 Task: Create a due date automation trigger when advanced on, on the wednesday of the week a card is due add dates not starting next week at 11:00 AM.
Action: Mouse moved to (1043, 79)
Screenshot: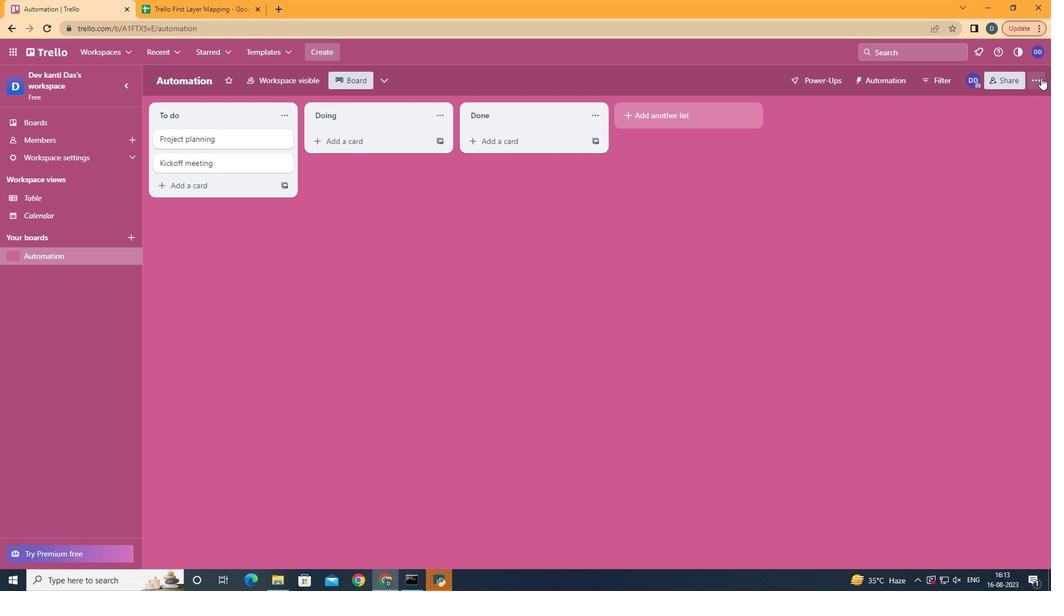 
Action: Mouse pressed left at (1043, 79)
Screenshot: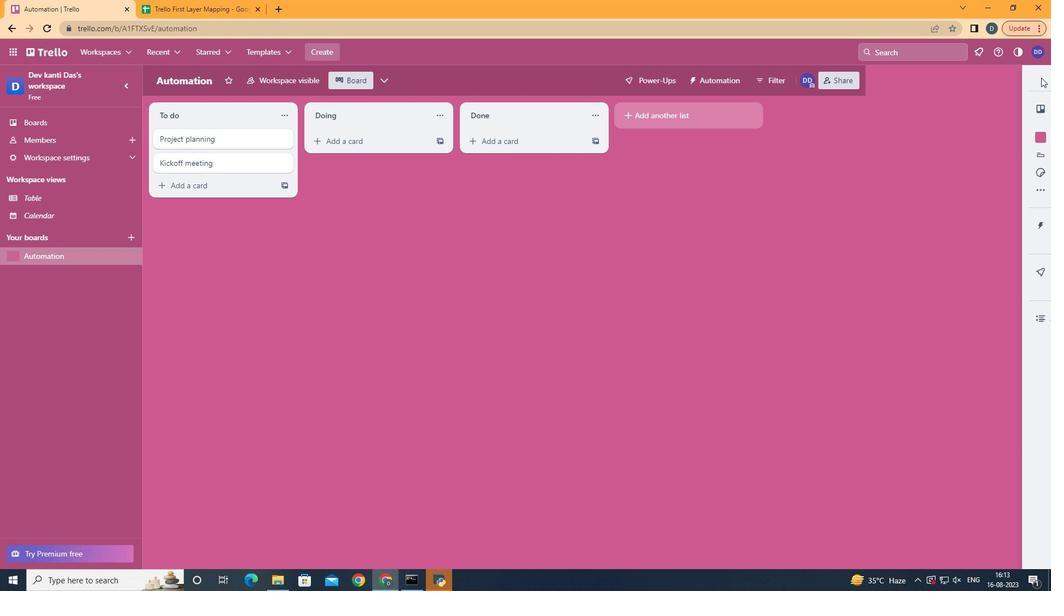 
Action: Mouse moved to (975, 220)
Screenshot: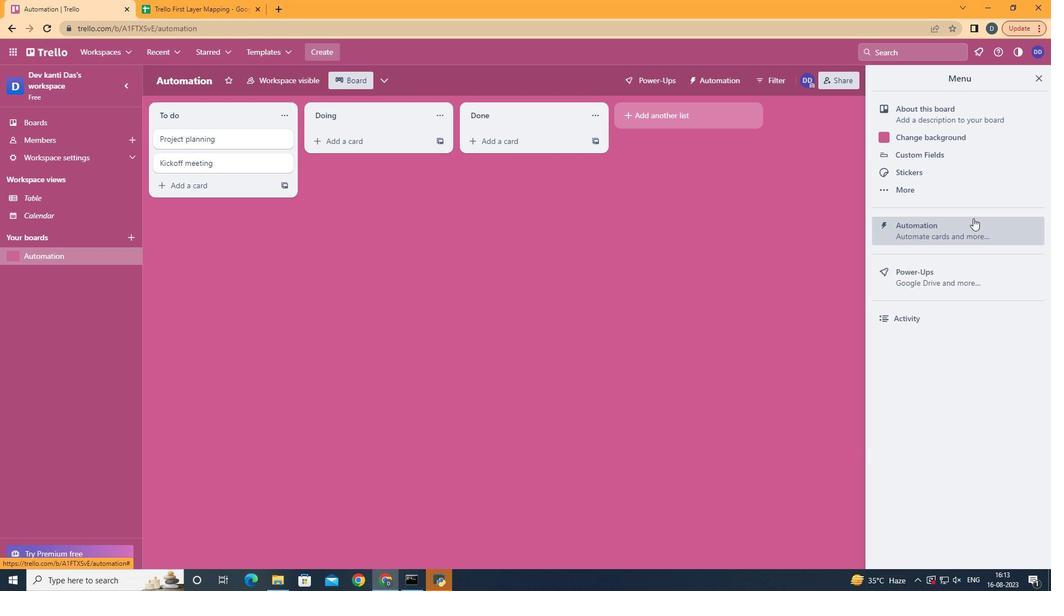 
Action: Mouse pressed left at (975, 220)
Screenshot: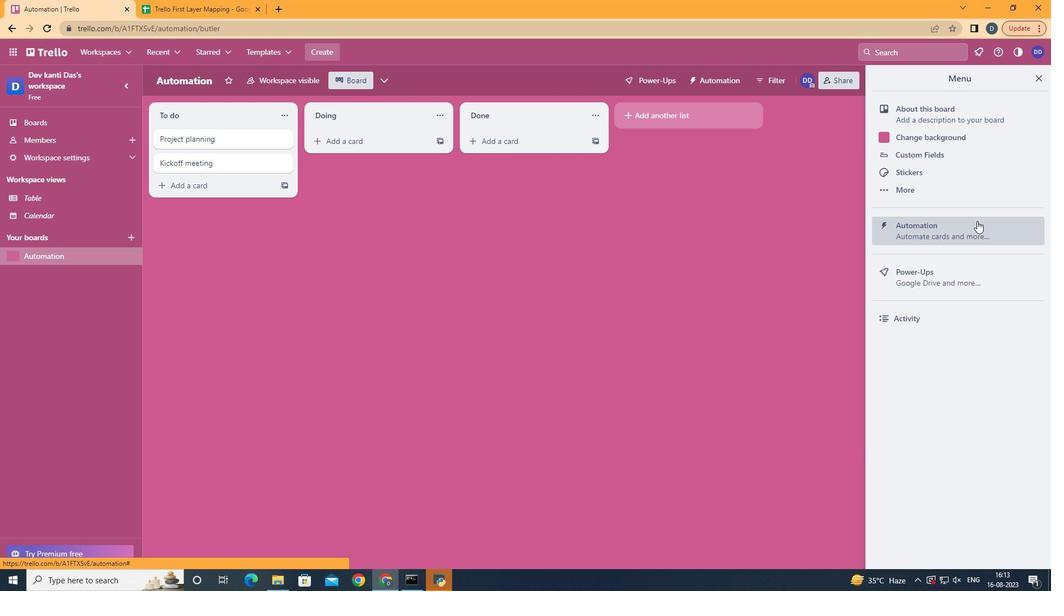 
Action: Mouse moved to (215, 227)
Screenshot: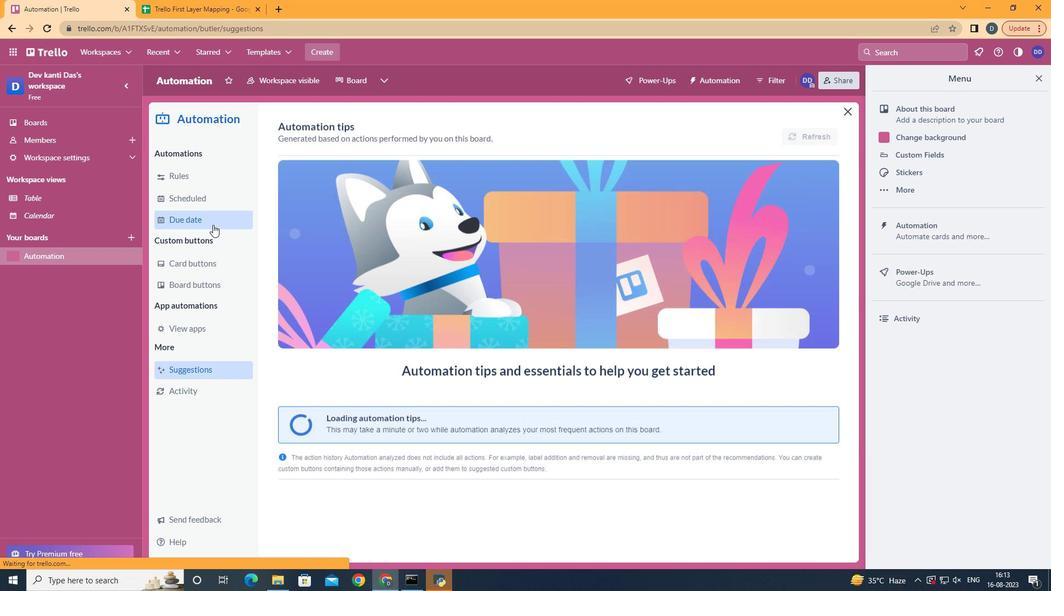 
Action: Mouse pressed left at (215, 227)
Screenshot: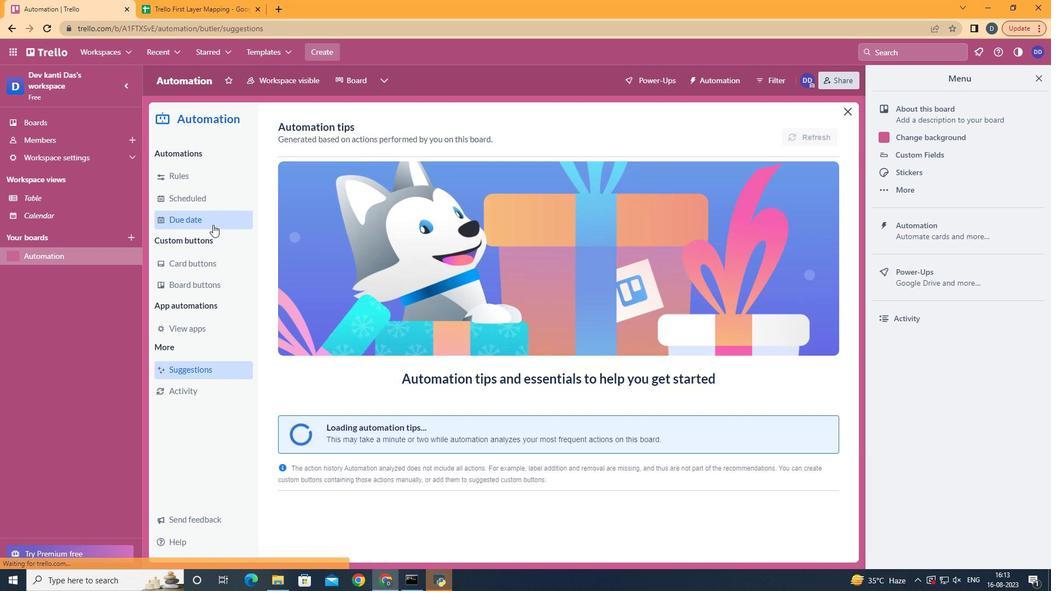 
Action: Mouse moved to (769, 132)
Screenshot: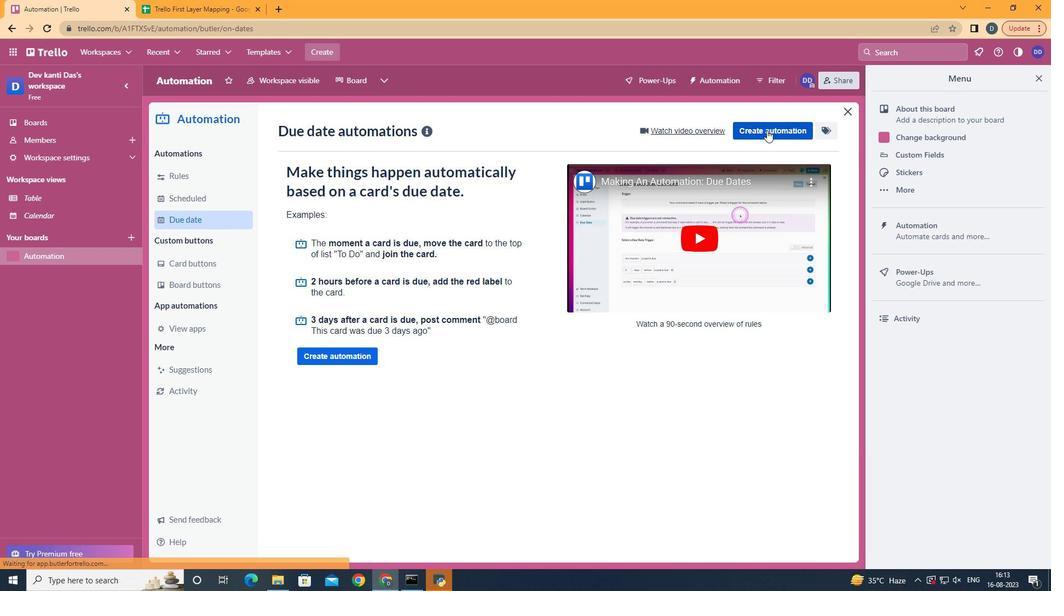 
Action: Mouse pressed left at (769, 132)
Screenshot: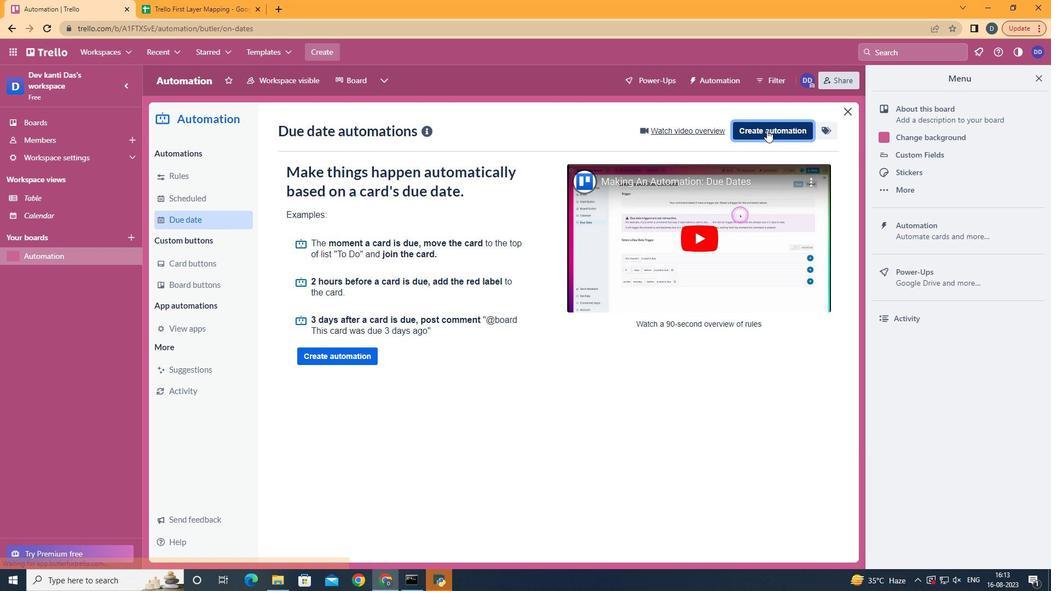 
Action: Mouse moved to (601, 241)
Screenshot: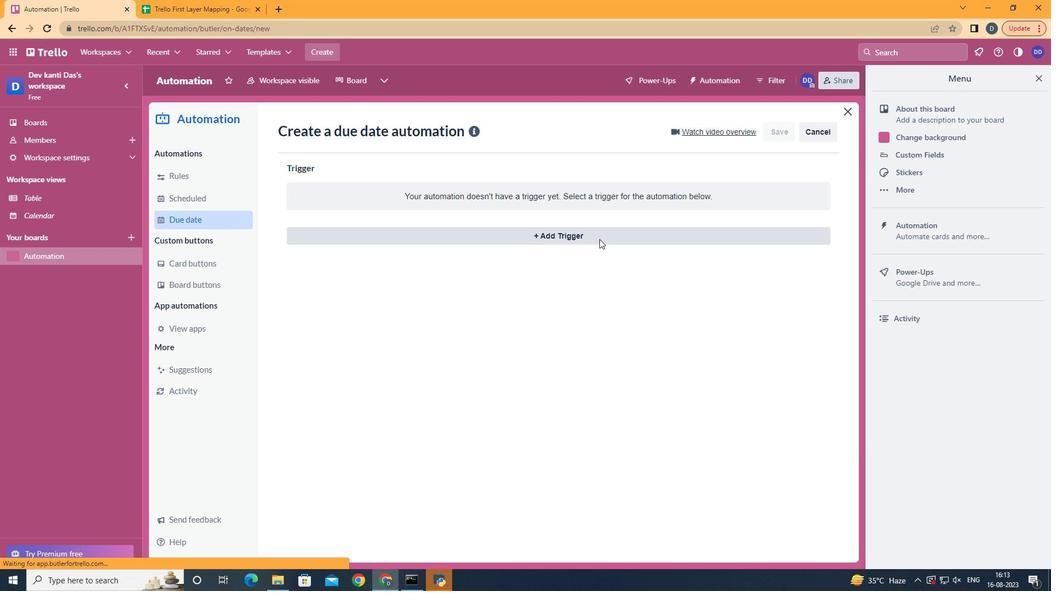 
Action: Mouse pressed left at (601, 241)
Screenshot: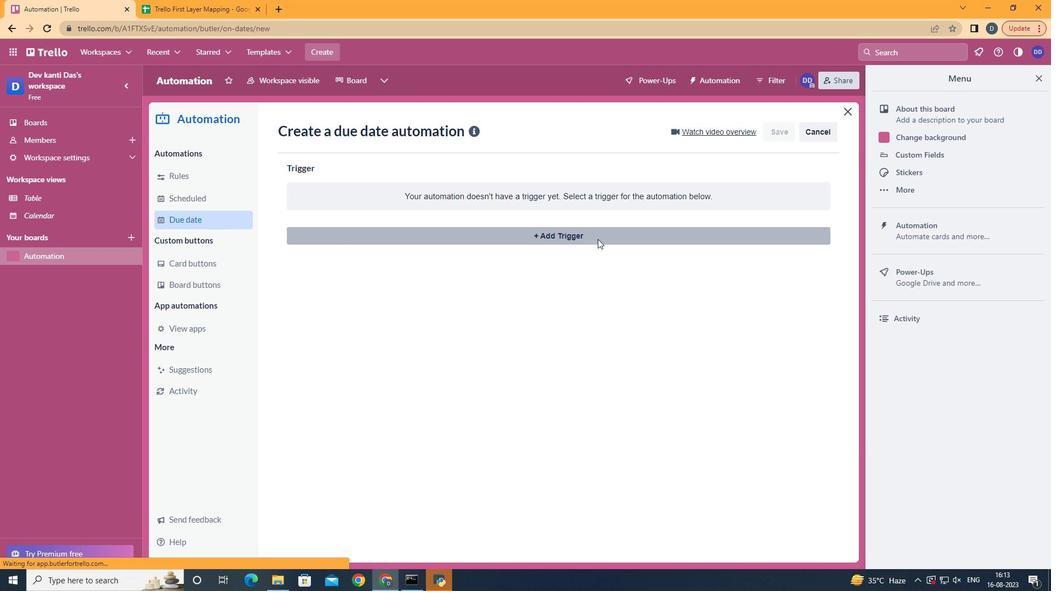 
Action: Mouse moved to (368, 332)
Screenshot: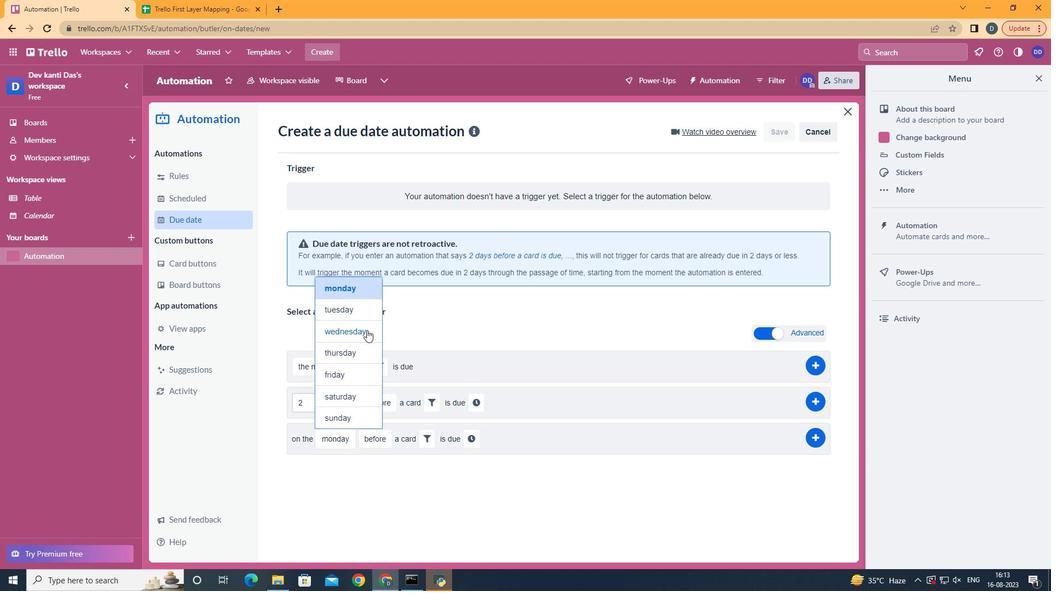 
Action: Mouse pressed left at (368, 332)
Screenshot: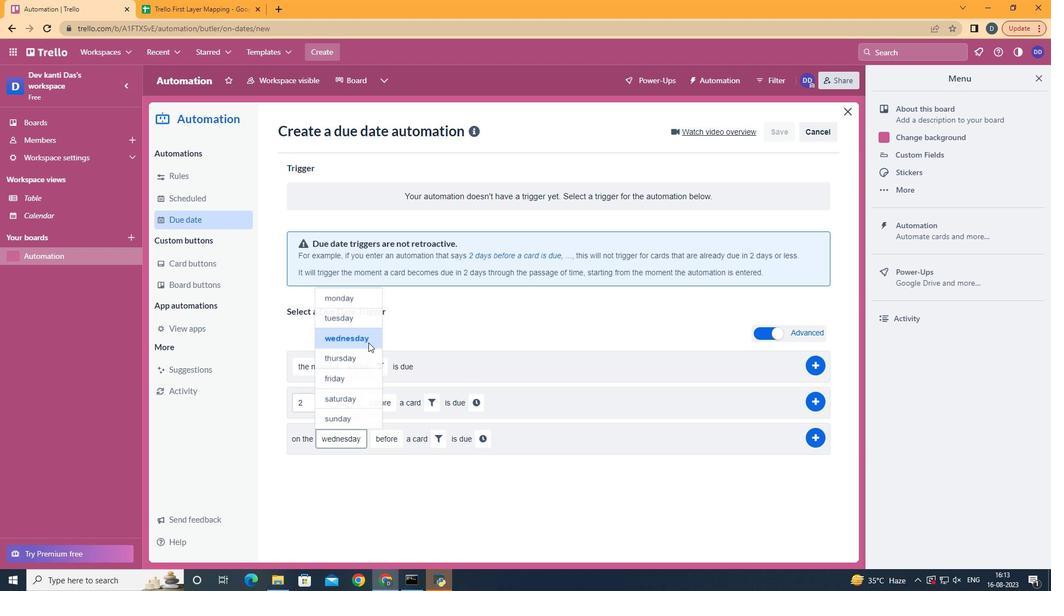 
Action: Mouse moved to (414, 504)
Screenshot: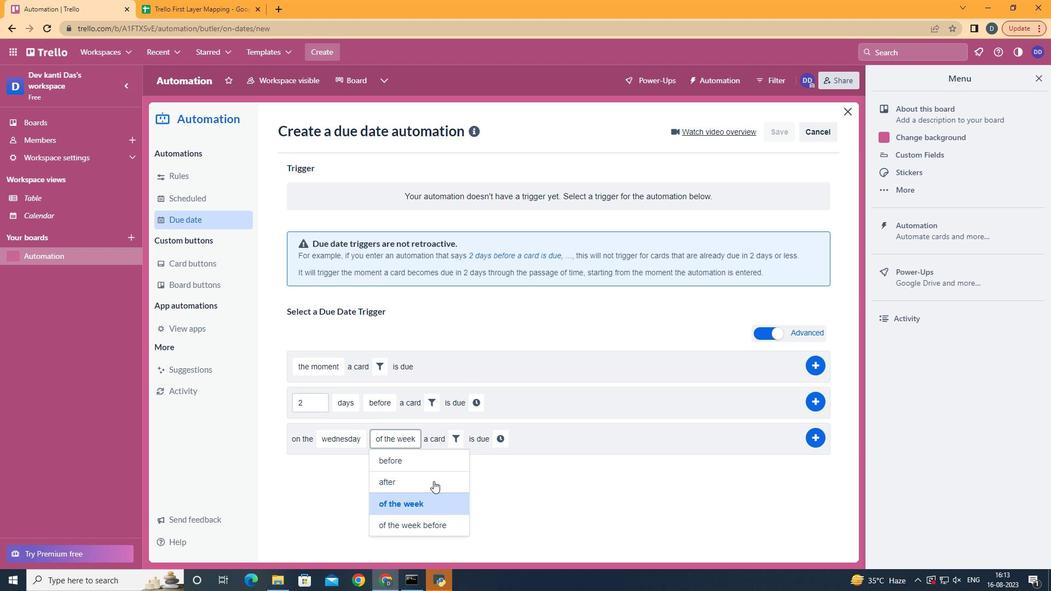 
Action: Mouse pressed left at (414, 504)
Screenshot: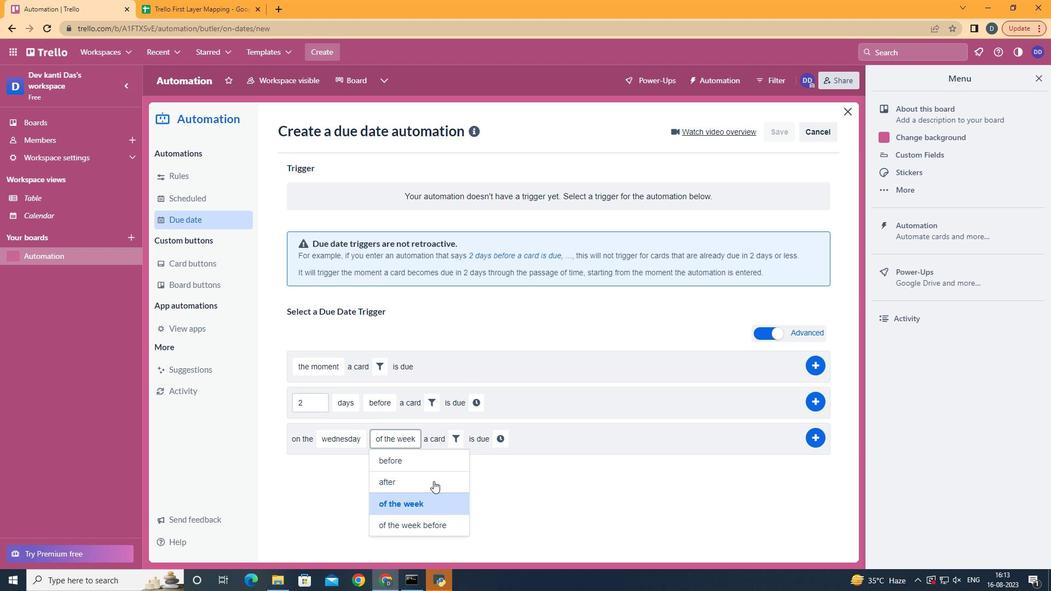 
Action: Mouse moved to (469, 446)
Screenshot: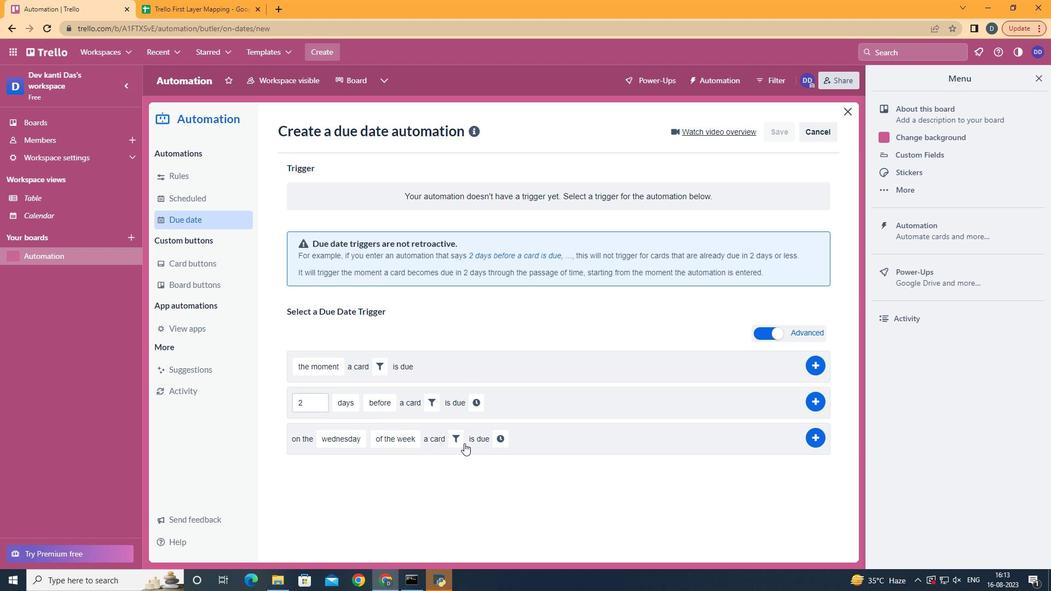 
Action: Mouse pressed left at (469, 446)
Screenshot: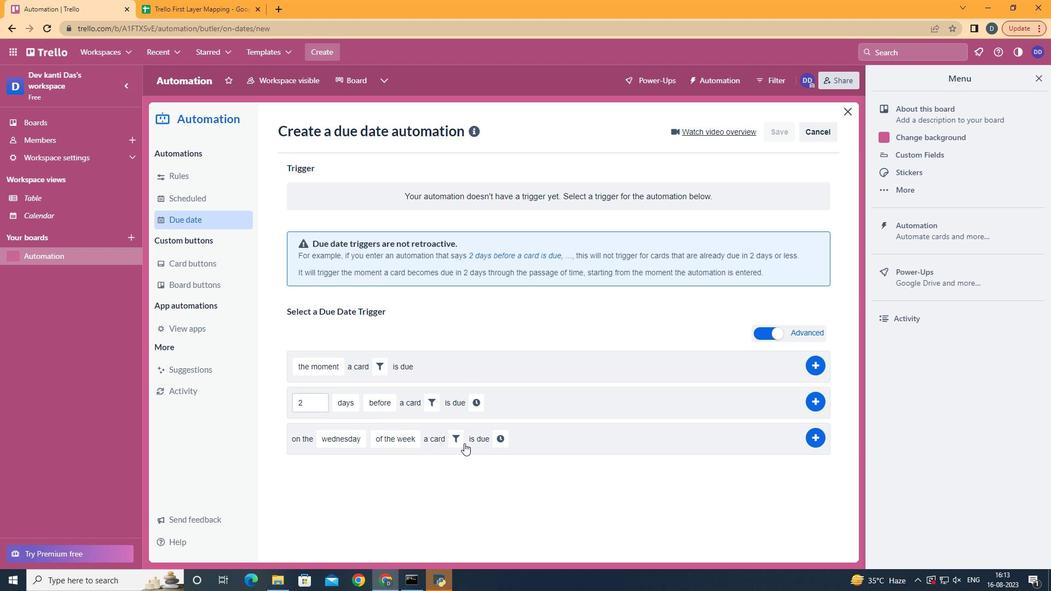 
Action: Mouse moved to (464, 445)
Screenshot: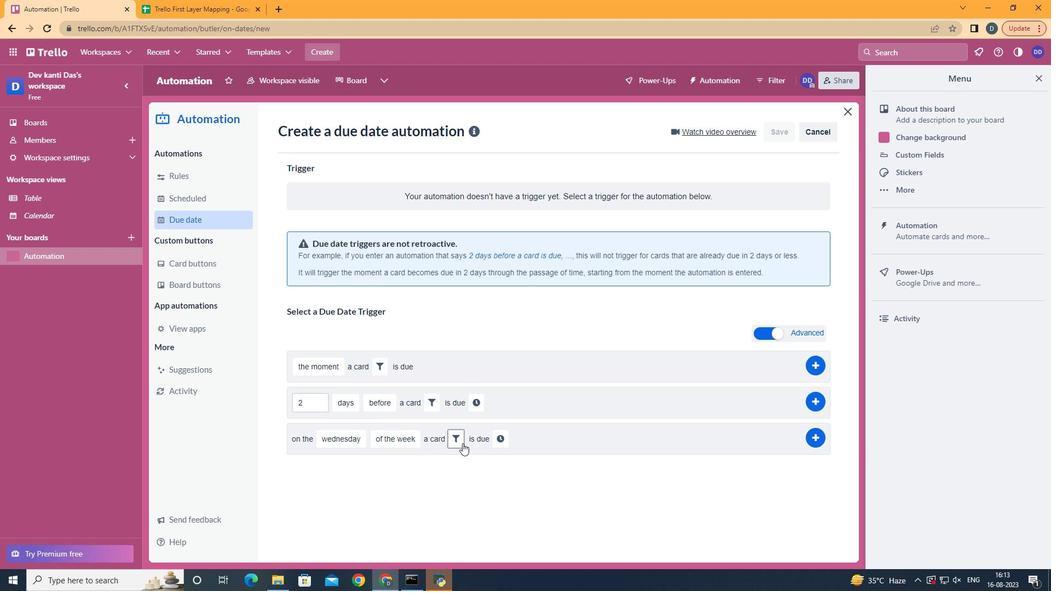 
Action: Mouse pressed left at (464, 445)
Screenshot: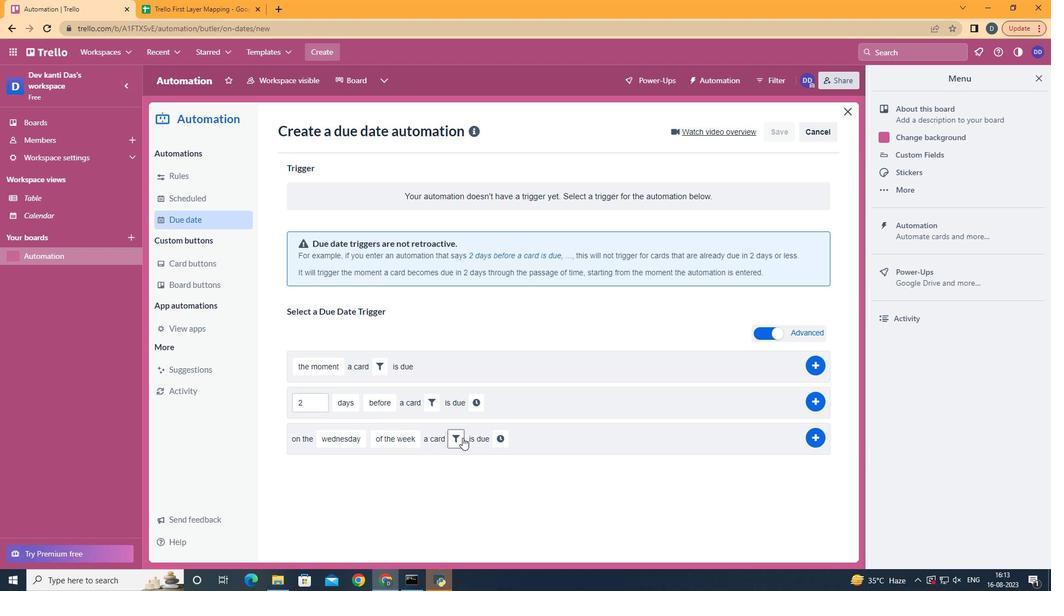 
Action: Mouse moved to (529, 472)
Screenshot: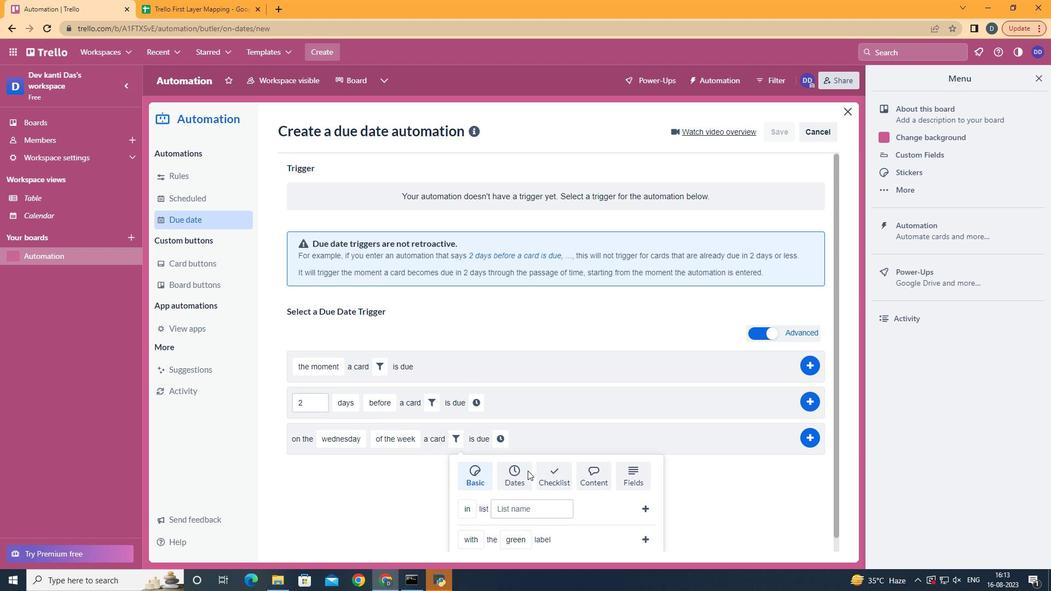 
Action: Mouse pressed left at (529, 472)
Screenshot: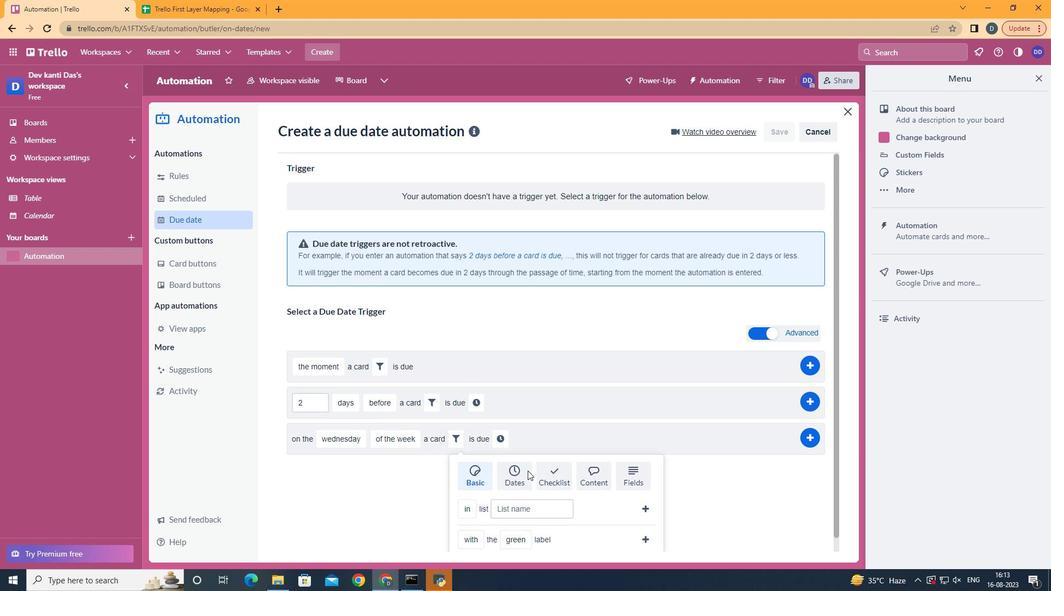 
Action: Mouse scrolled (529, 472) with delta (0, 0)
Screenshot: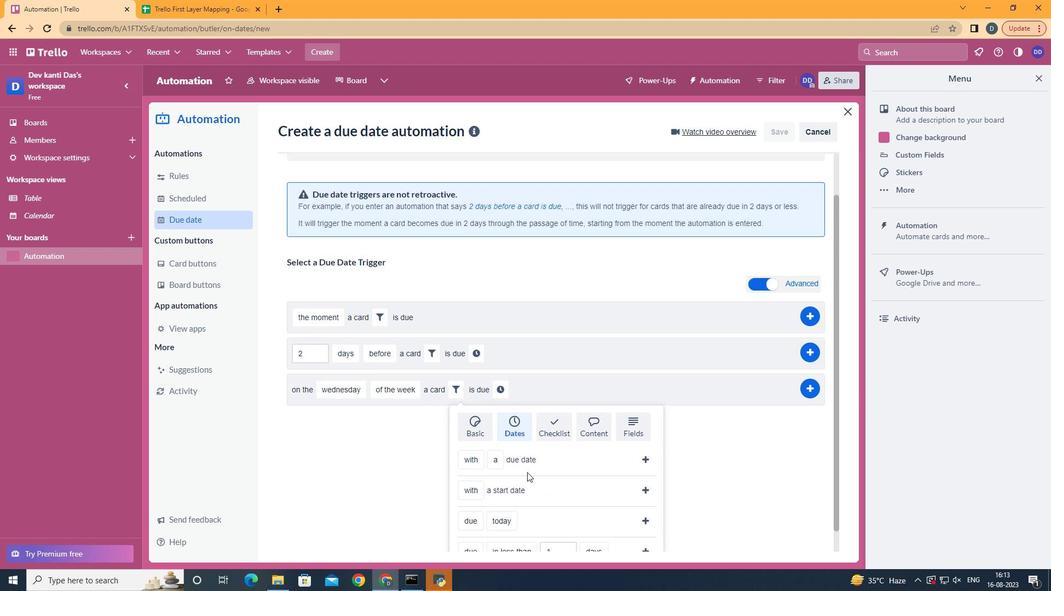 
Action: Mouse scrolled (529, 472) with delta (0, 0)
Screenshot: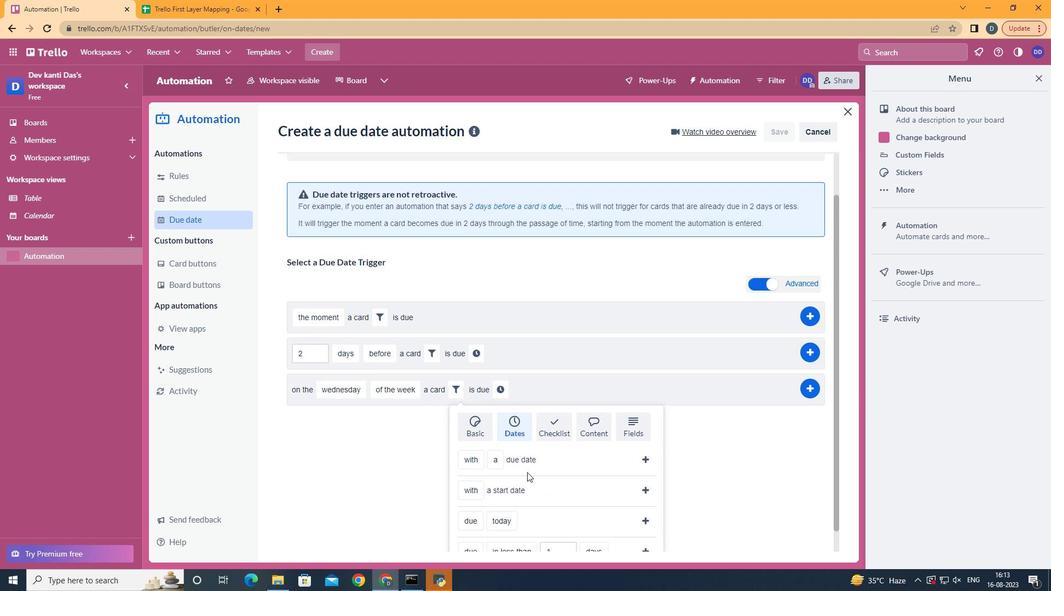 
Action: Mouse scrolled (529, 472) with delta (0, 0)
Screenshot: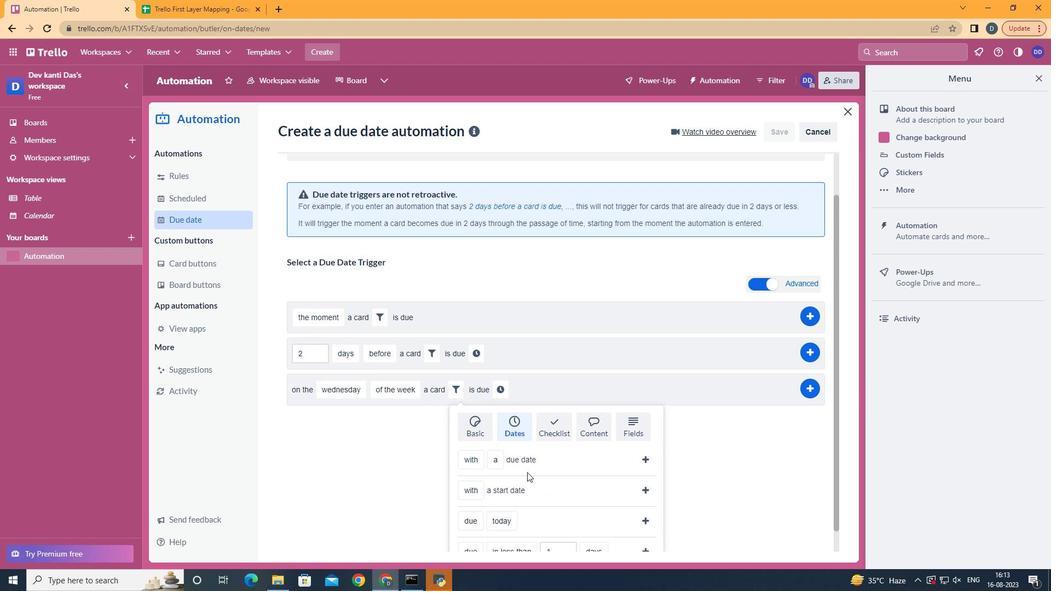 
Action: Mouse scrolled (529, 472) with delta (0, 0)
Screenshot: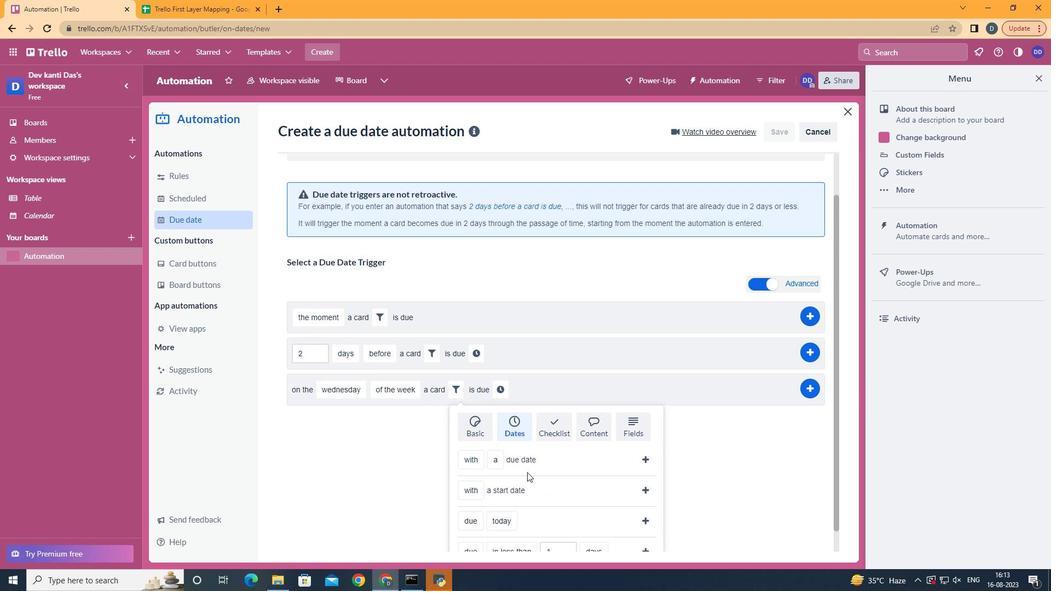
Action: Mouse moved to (484, 473)
Screenshot: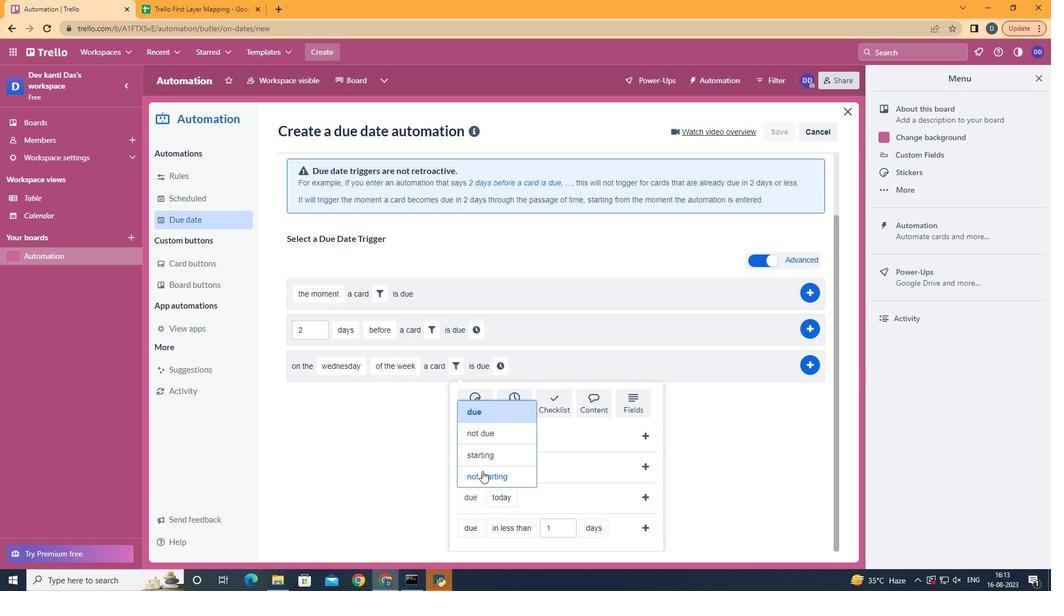 
Action: Mouse pressed left at (484, 473)
Screenshot: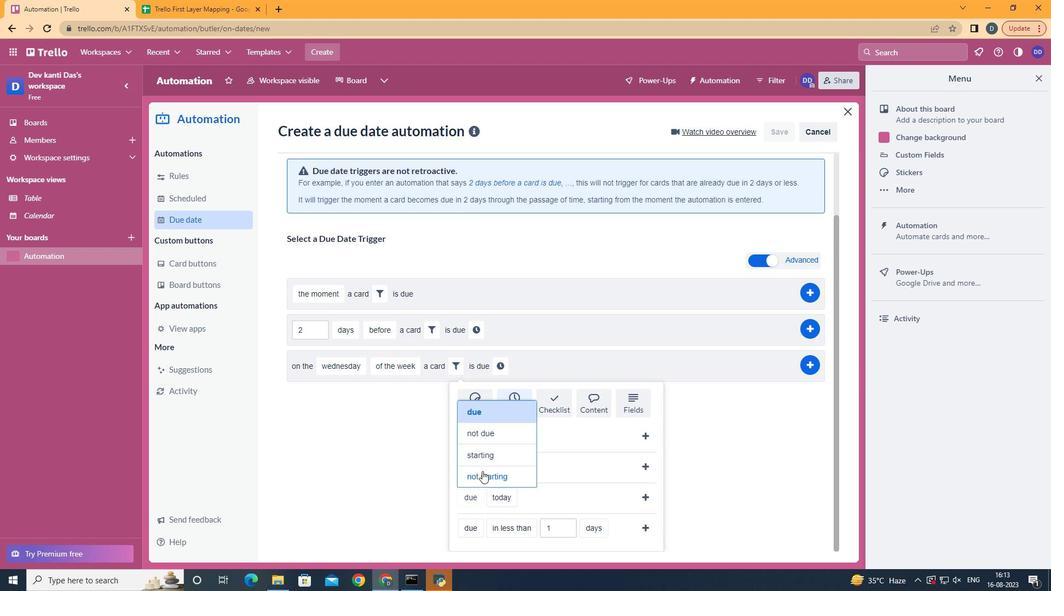 
Action: Mouse moved to (553, 428)
Screenshot: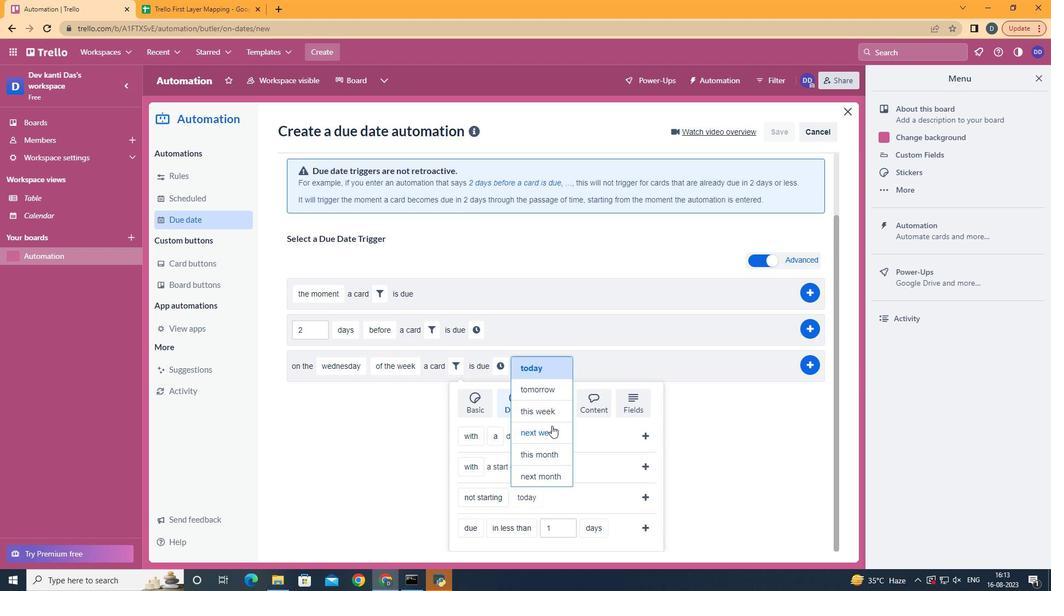 
Action: Mouse pressed left at (553, 428)
Screenshot: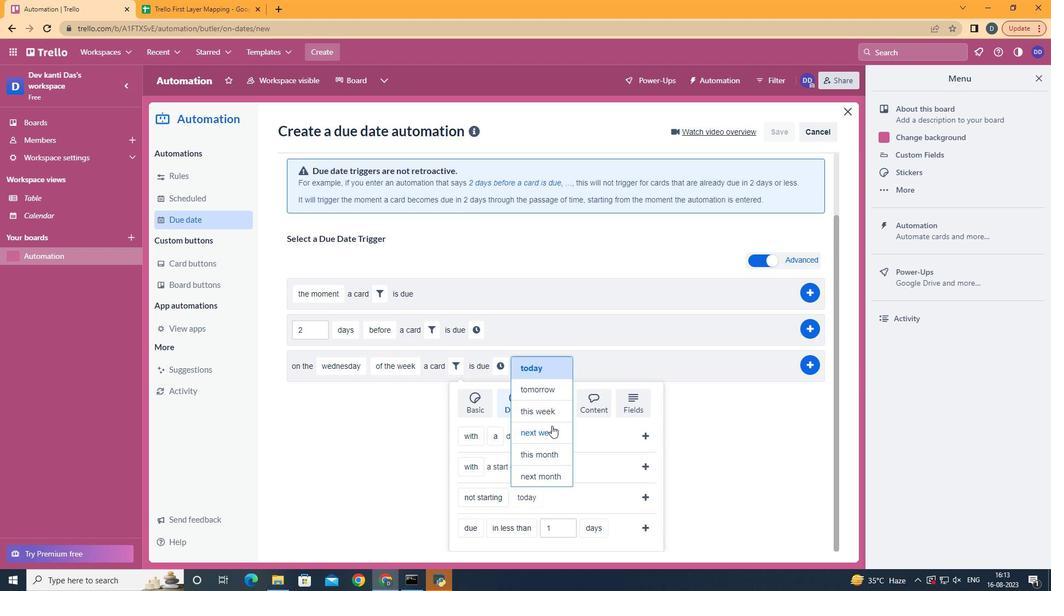 
Action: Mouse moved to (650, 492)
Screenshot: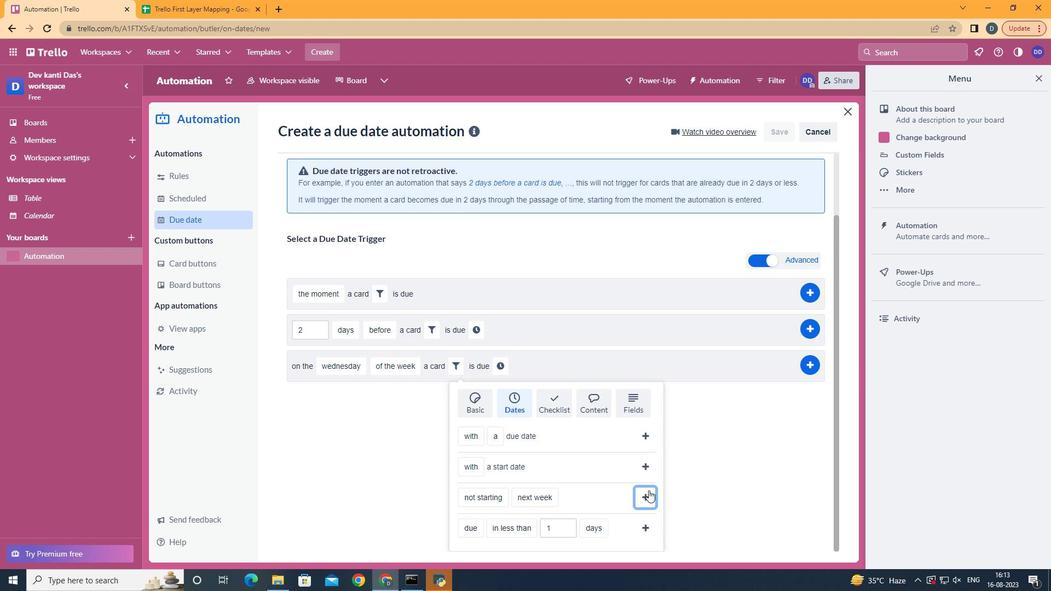 
Action: Mouse pressed left at (650, 492)
Screenshot: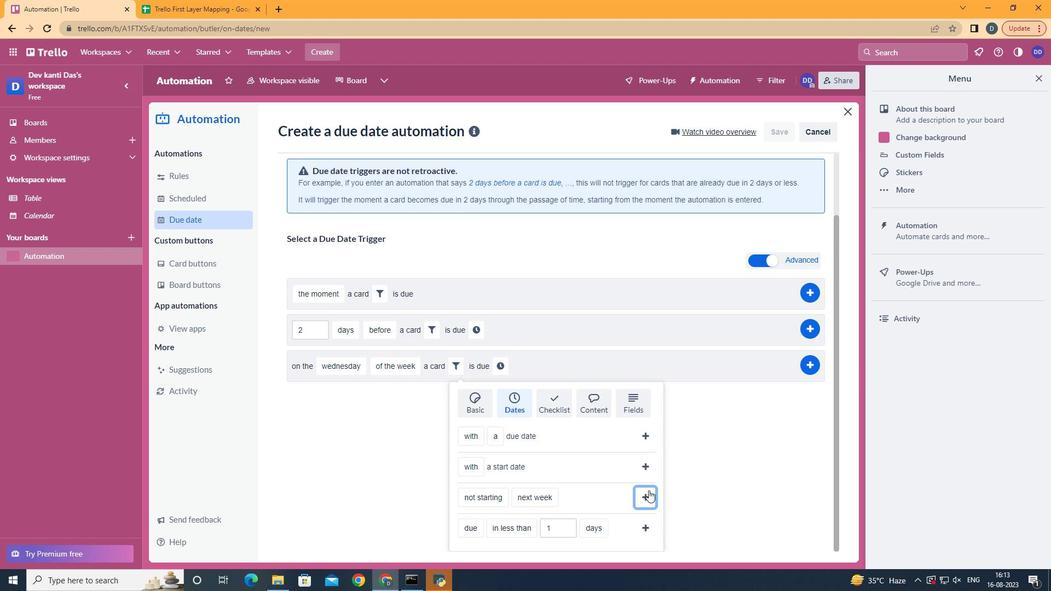
Action: Mouse moved to (603, 431)
Screenshot: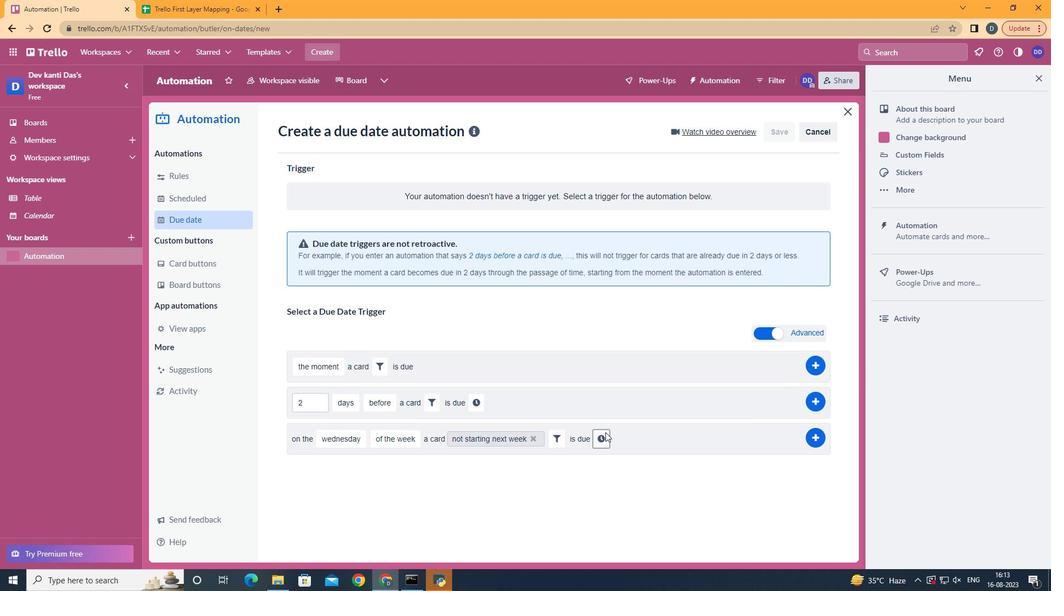 
Action: Mouse pressed left at (603, 431)
Screenshot: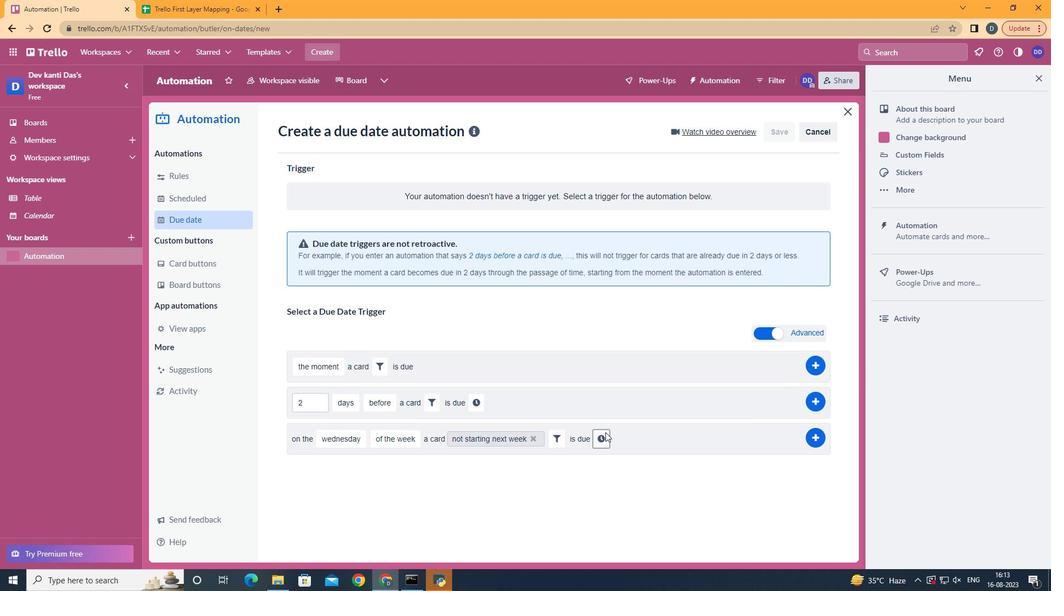 
Action: Mouse moved to (631, 441)
Screenshot: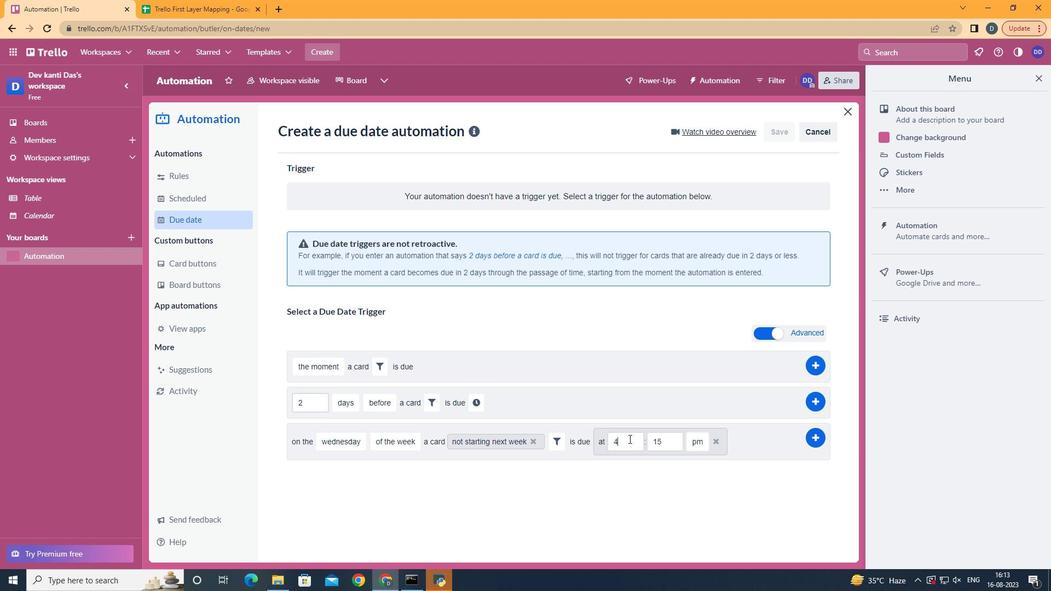 
Action: Mouse pressed left at (631, 441)
Screenshot: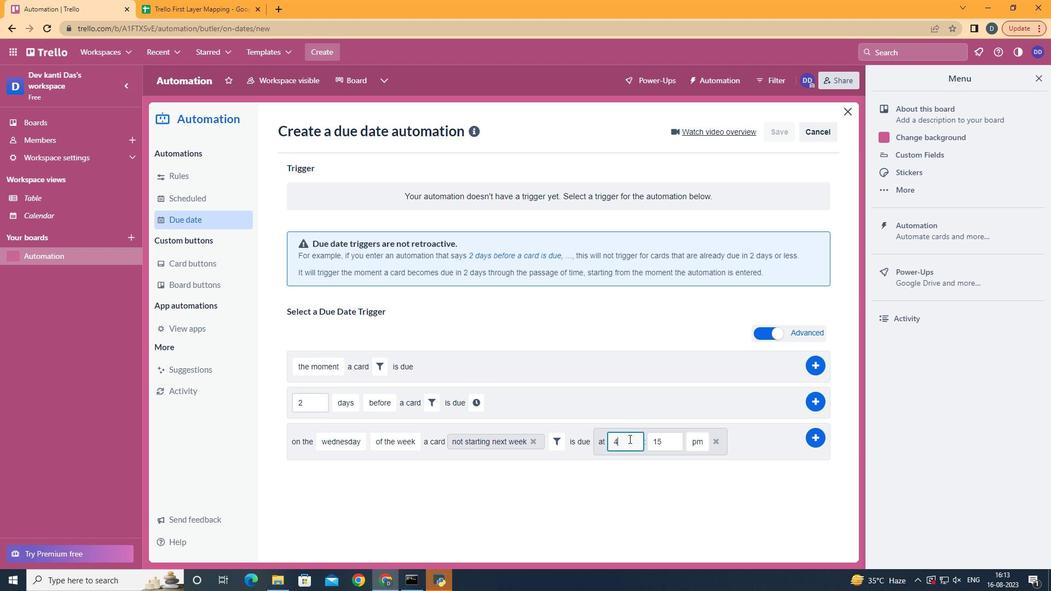 
Action: Mouse moved to (631, 441)
Screenshot: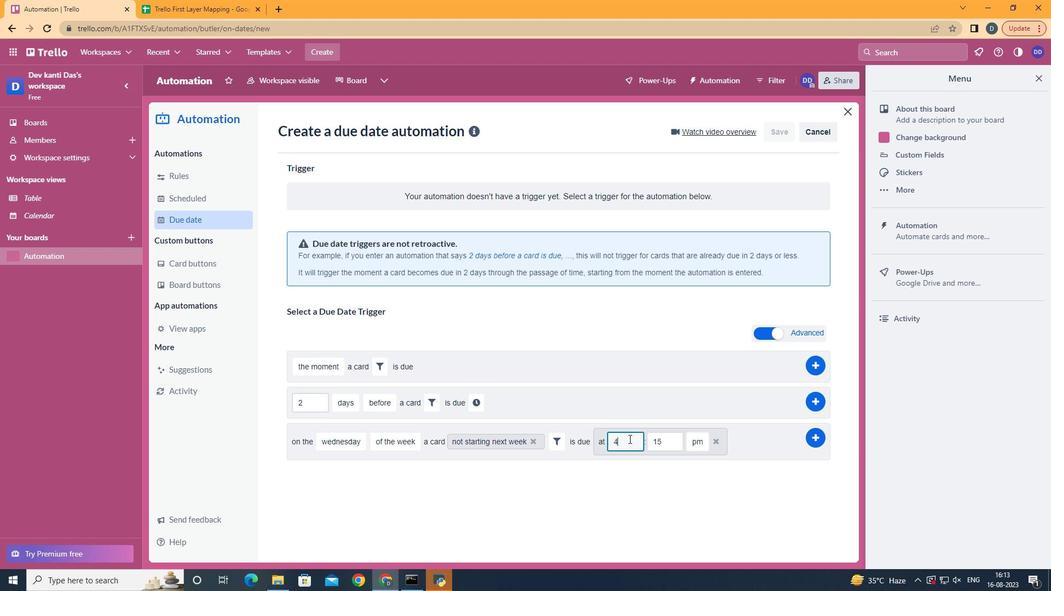 
Action: Key pressed <Key.backspace>11
Screenshot: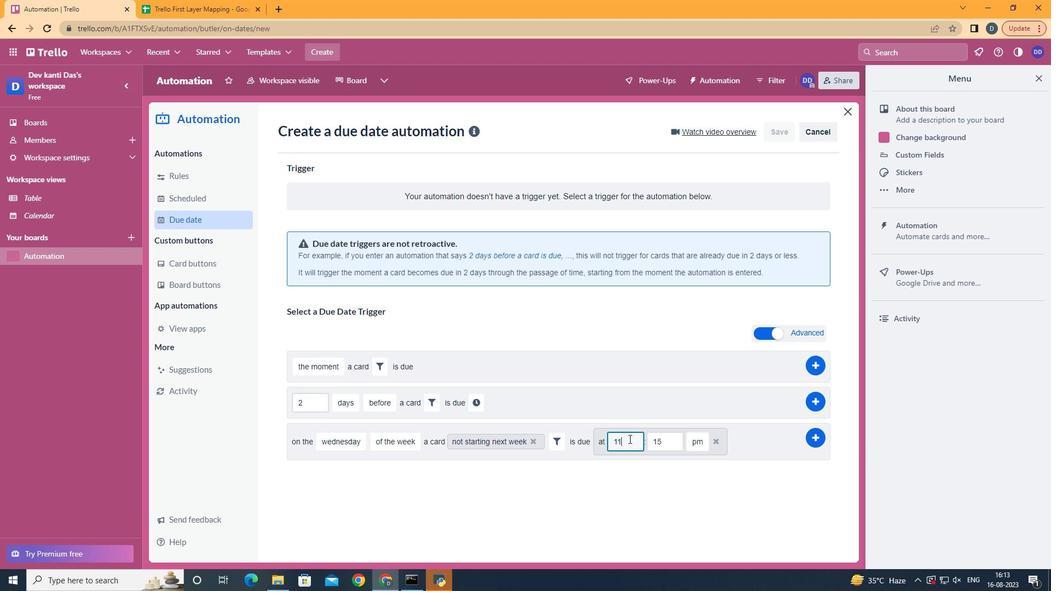 
Action: Mouse moved to (678, 439)
Screenshot: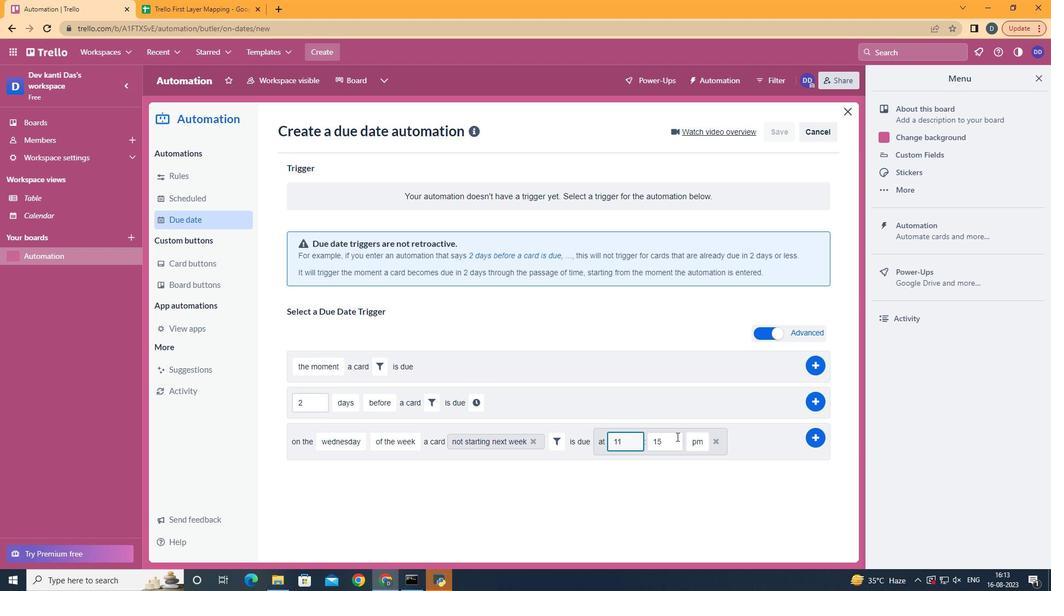 
Action: Mouse pressed left at (678, 439)
Screenshot: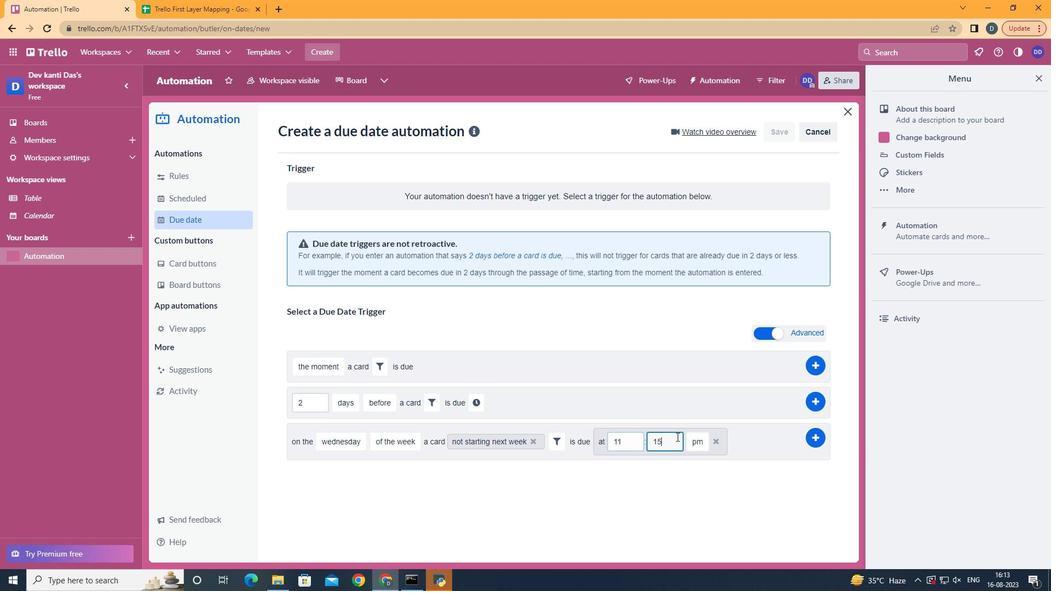 
Action: Key pressed <Key.backspace><Key.backspace>00
Screenshot: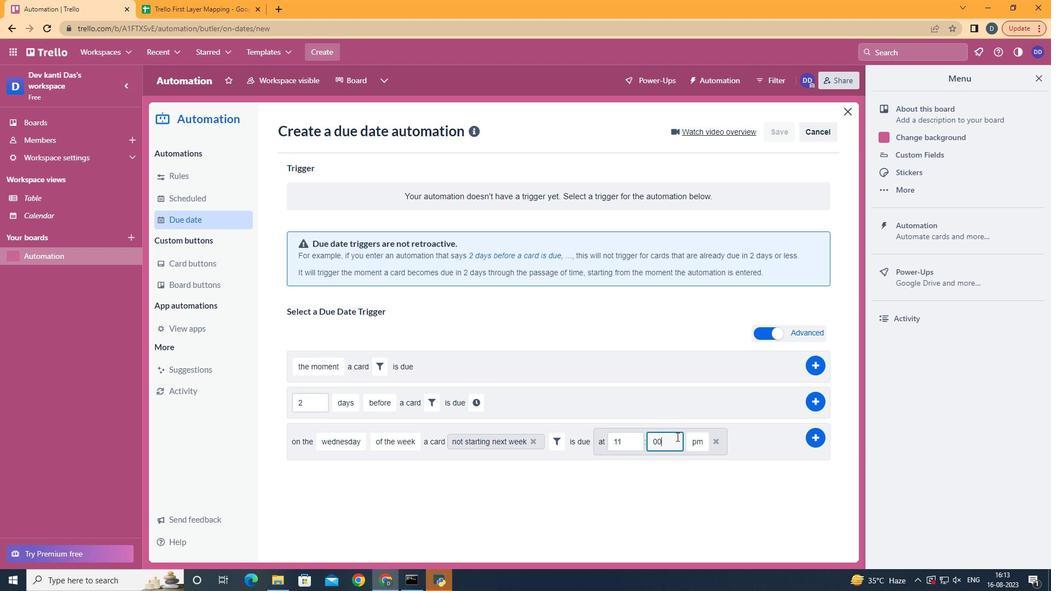 
Action: Mouse moved to (700, 455)
Screenshot: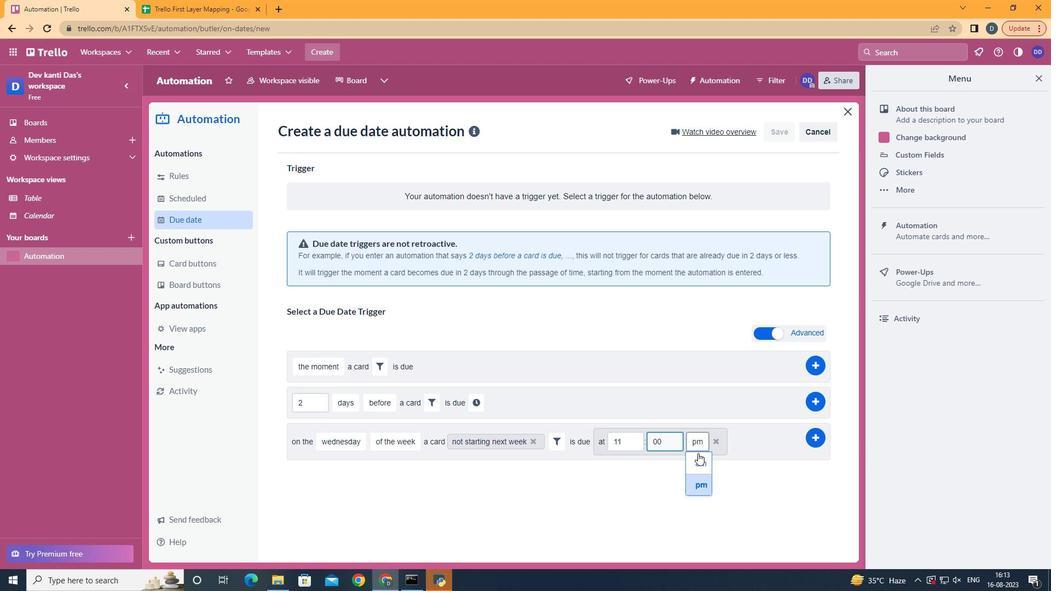 
Action: Mouse pressed left at (700, 455)
Screenshot: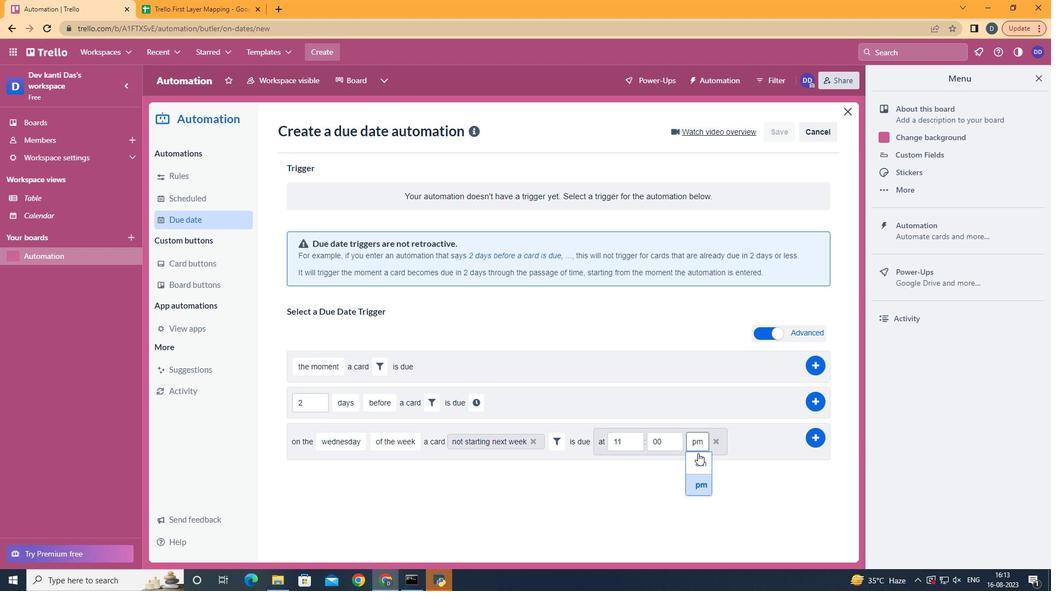 
Action: Mouse moved to (822, 435)
Screenshot: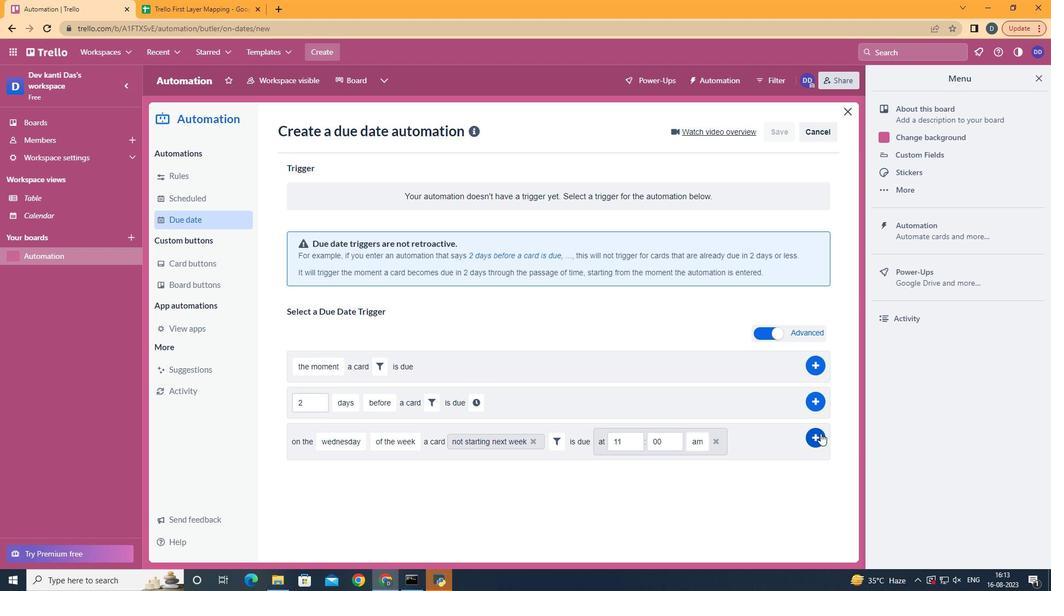 
Action: Mouse pressed left at (822, 435)
Screenshot: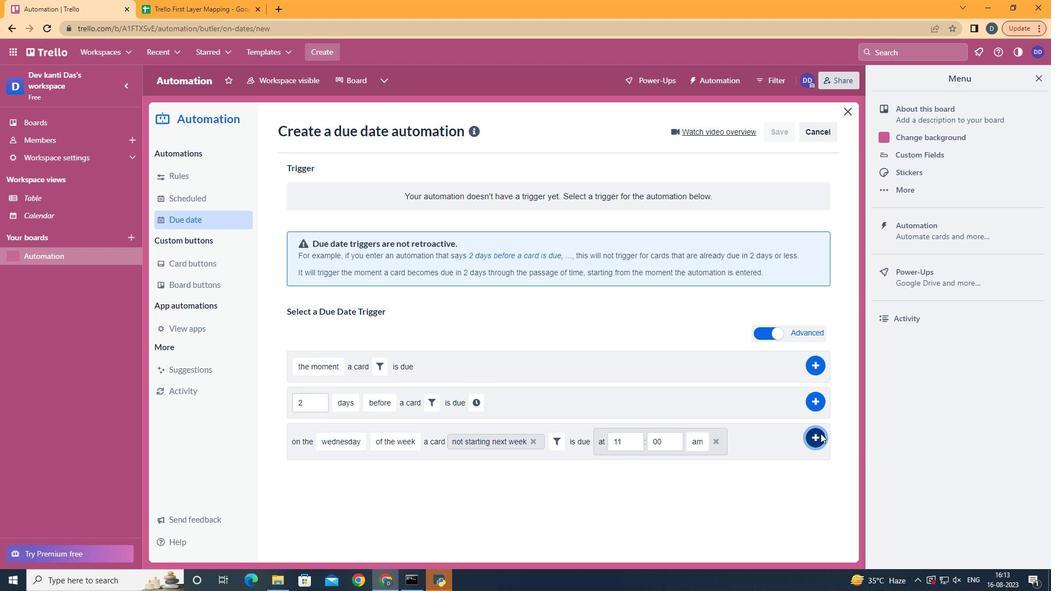
Action: Mouse moved to (822, 435)
Screenshot: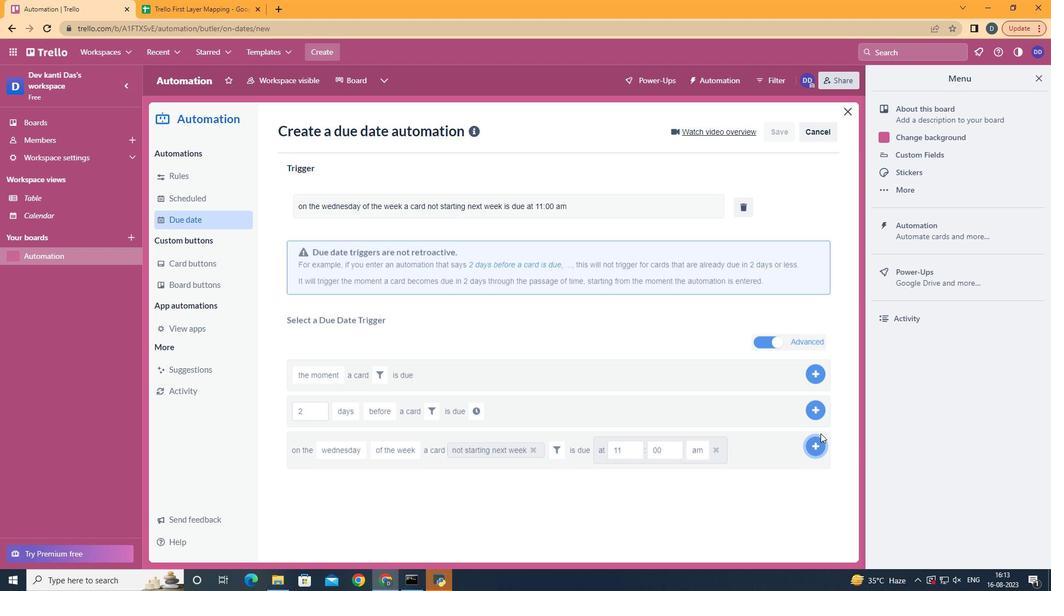 
